 Task: In the  document purchase.txt Insert page numer 'on bottom of the page' change page color to  'Grey'. Write company name: Versatile
Action: Mouse pressed left at (287, 360)
Screenshot: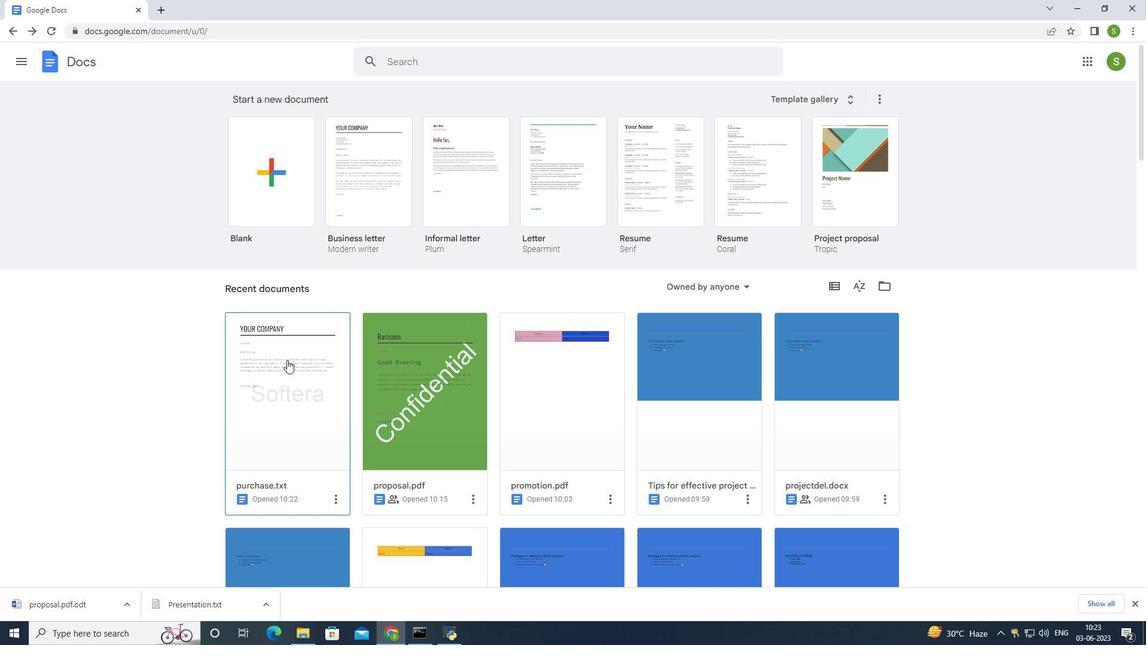 
Action: Mouse moved to (41, 70)
Screenshot: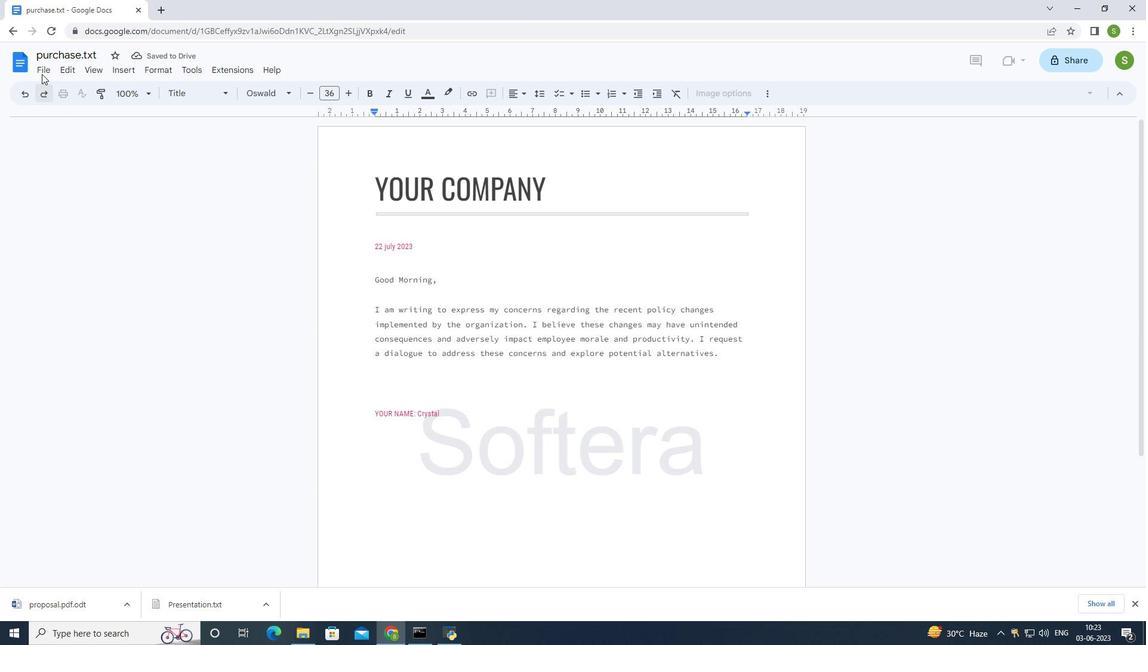 
Action: Mouse pressed left at (41, 70)
Screenshot: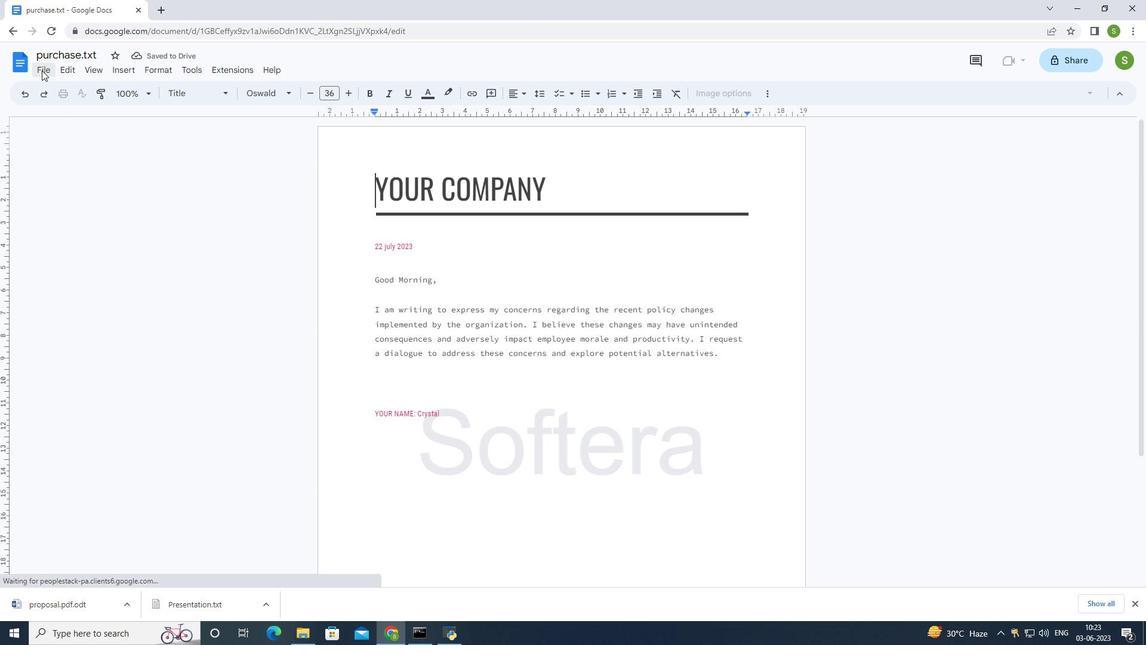 
Action: Mouse moved to (174, 388)
Screenshot: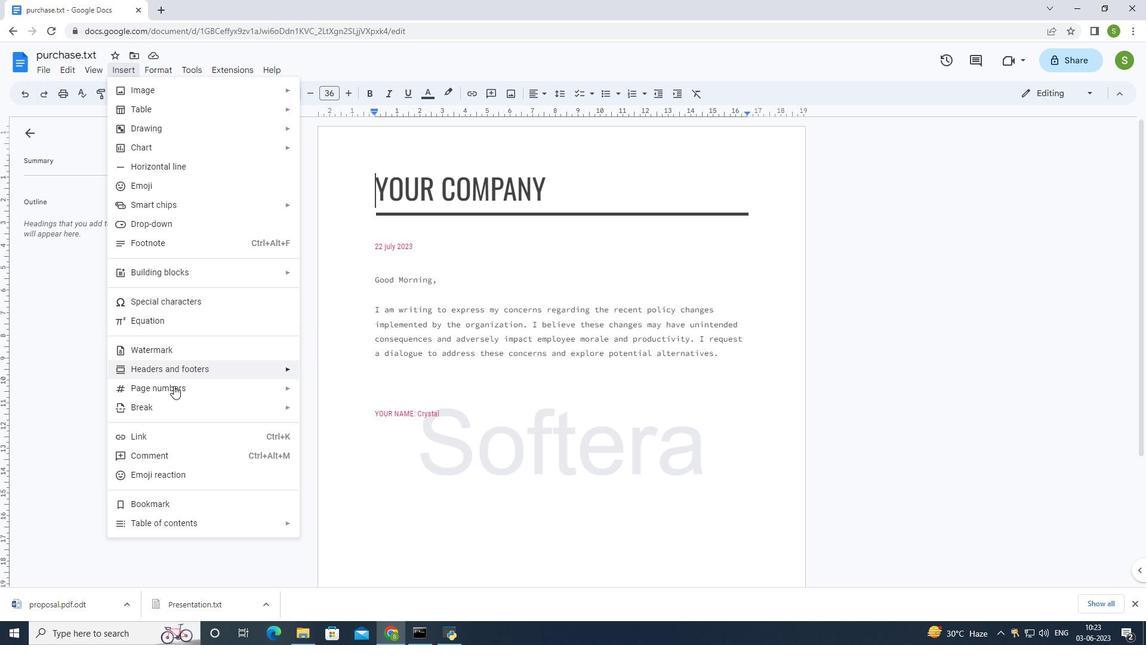 
Action: Mouse pressed left at (174, 388)
Screenshot: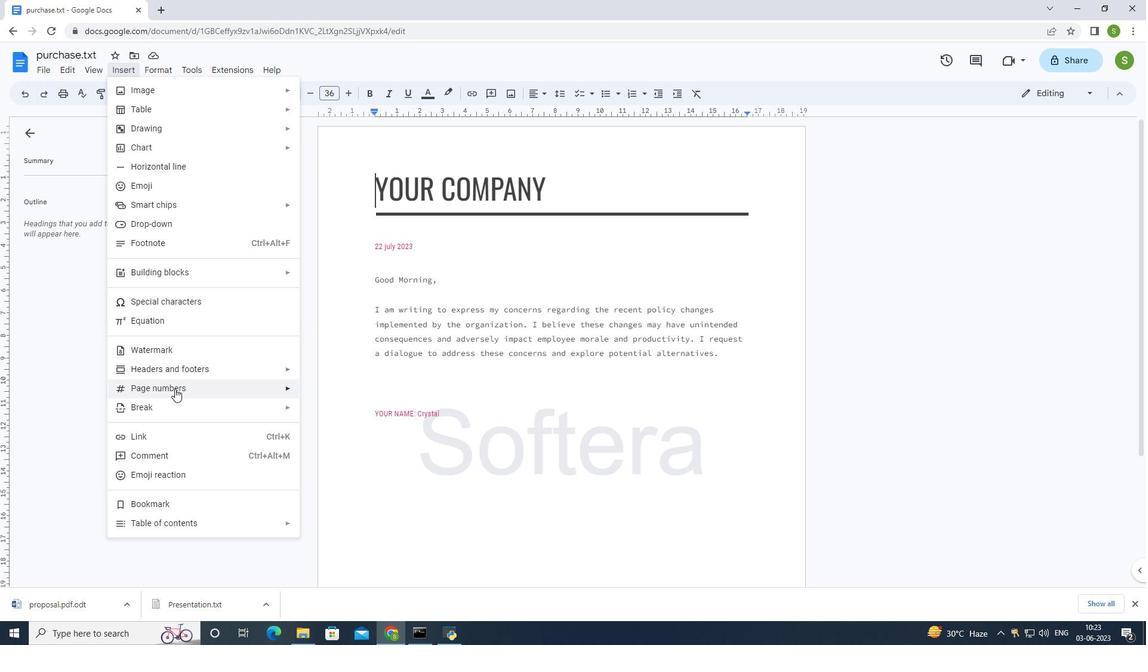 
Action: Mouse moved to (329, 471)
Screenshot: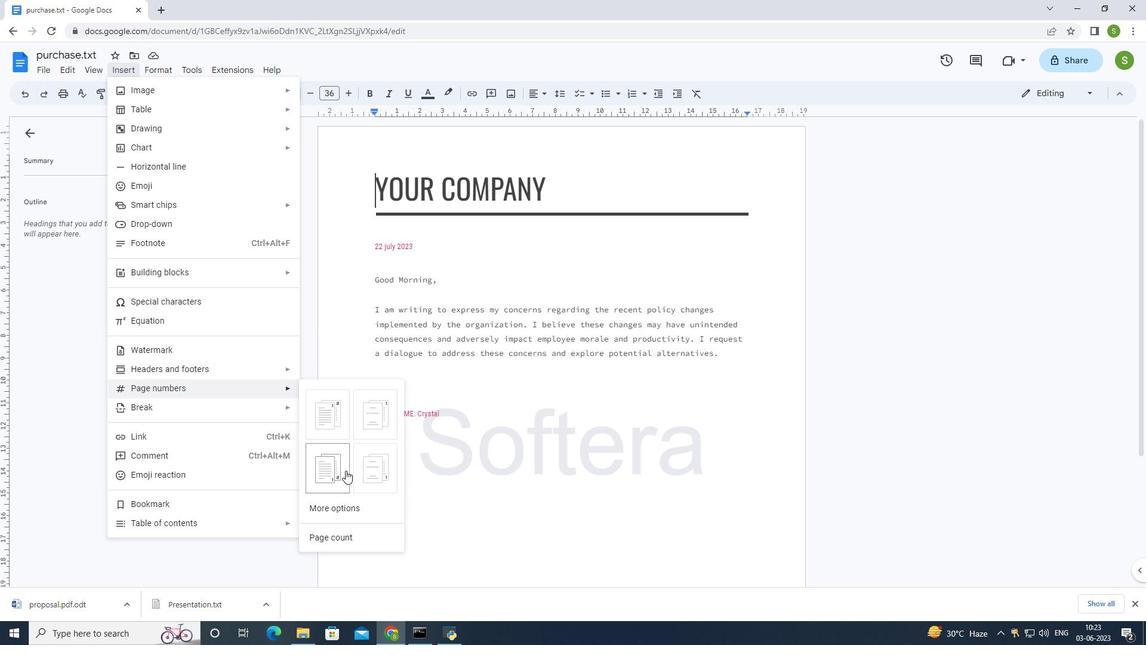 
Action: Mouse pressed left at (329, 471)
Screenshot: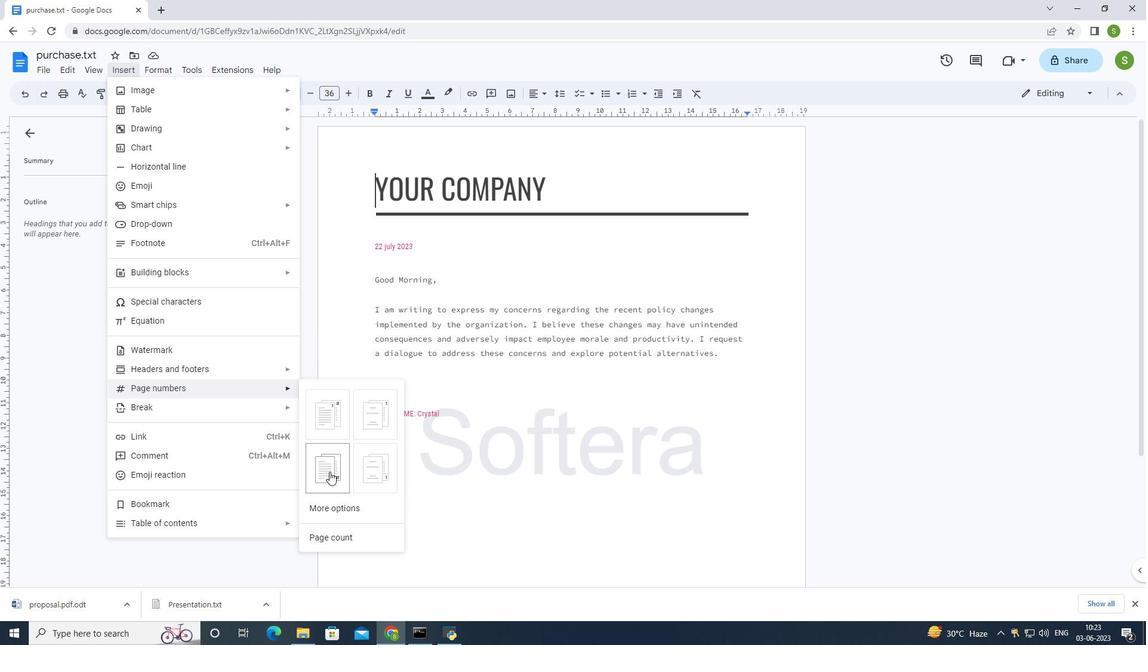 
Action: Mouse moved to (49, 67)
Screenshot: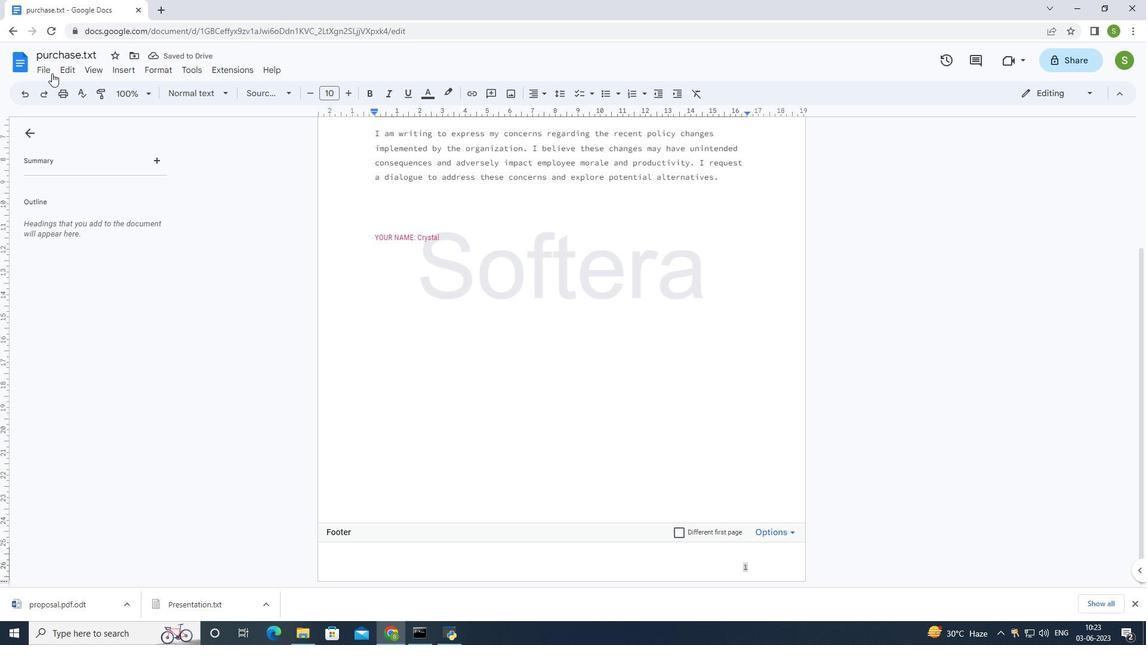 
Action: Mouse pressed left at (49, 67)
Screenshot: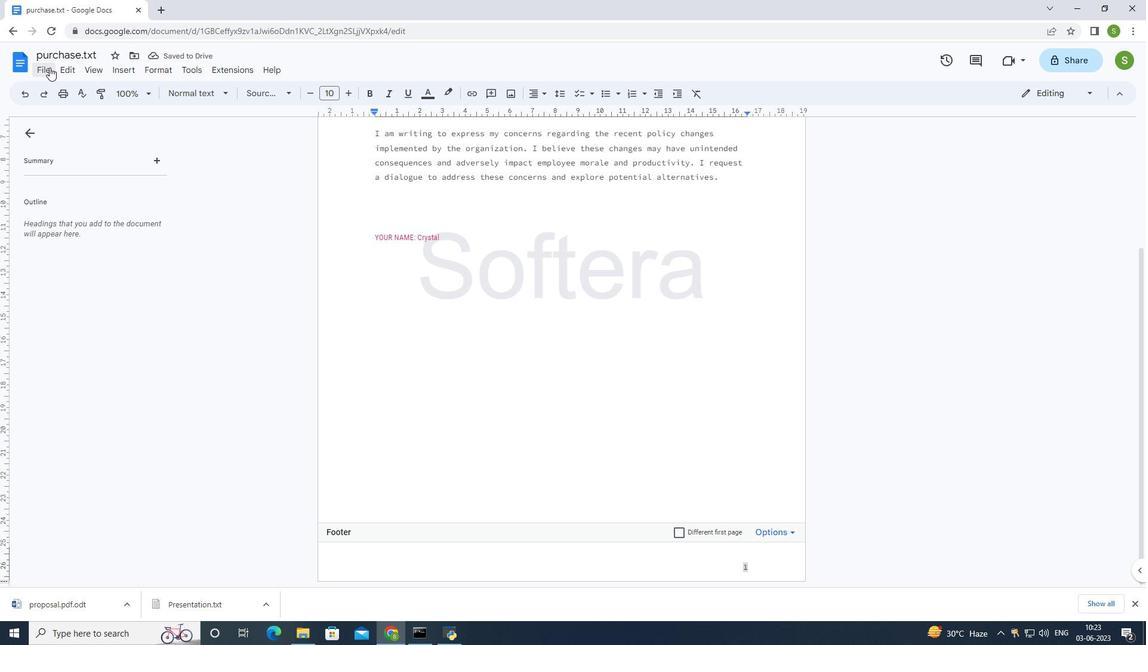 
Action: Mouse moved to (71, 398)
Screenshot: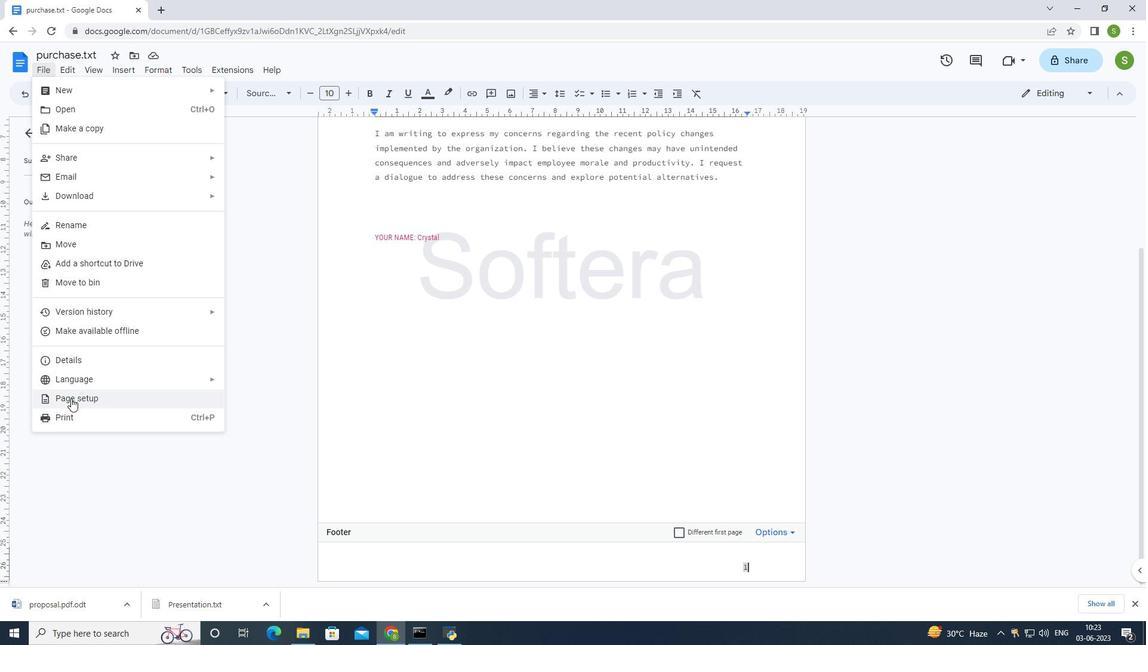 
Action: Mouse pressed left at (71, 398)
Screenshot: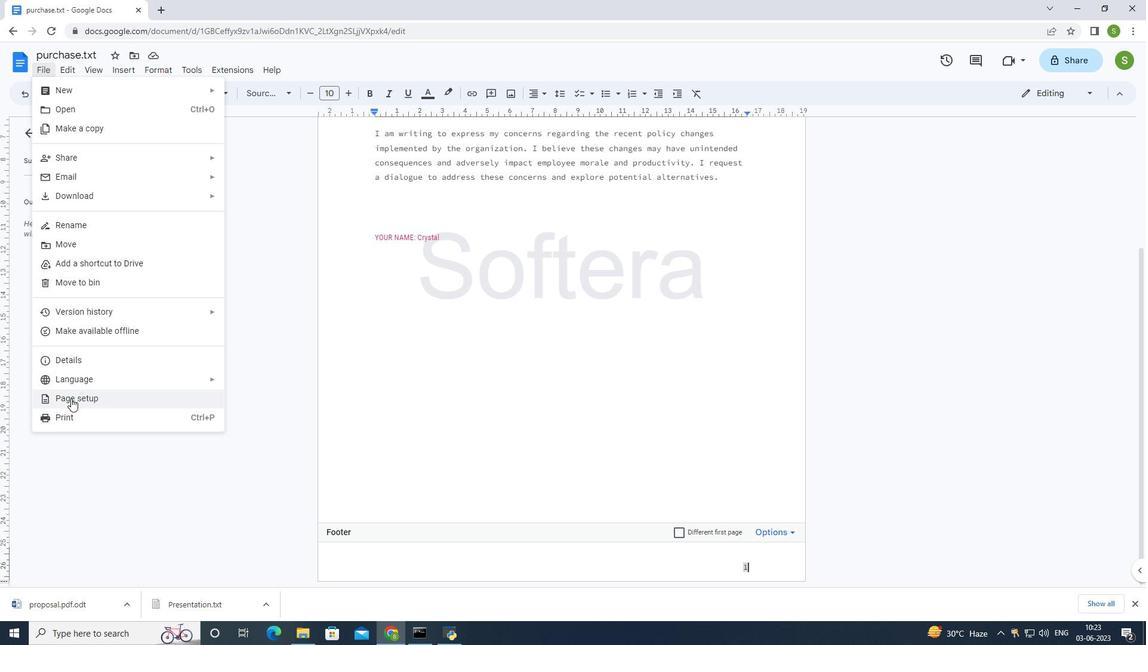 
Action: Mouse moved to (483, 388)
Screenshot: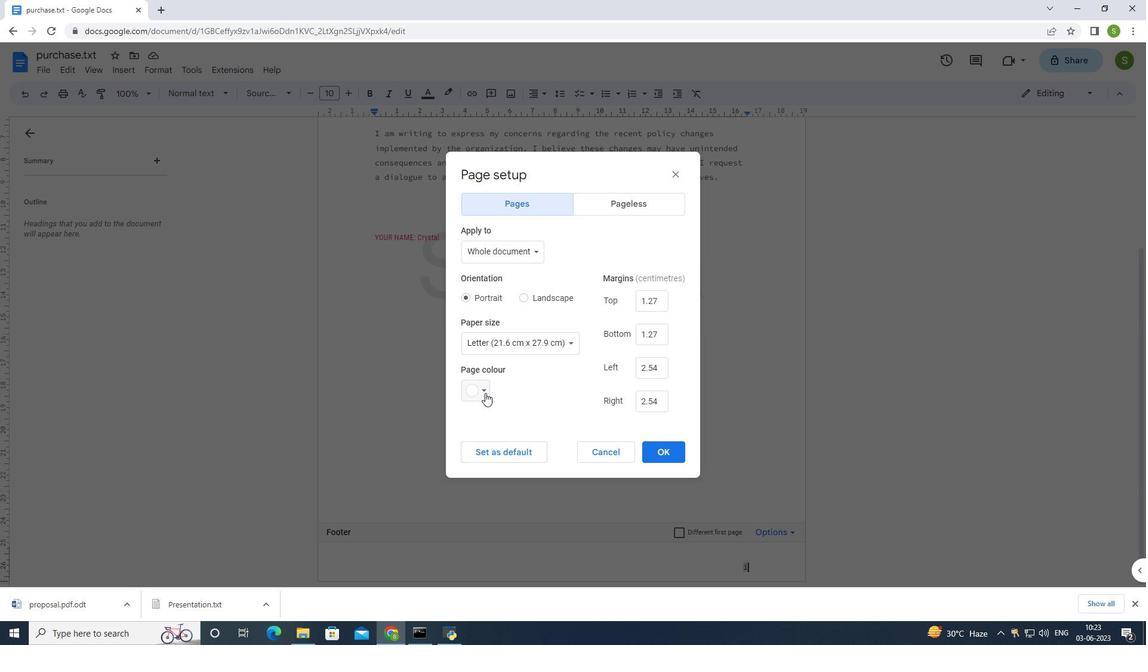 
Action: Mouse pressed left at (483, 388)
Screenshot: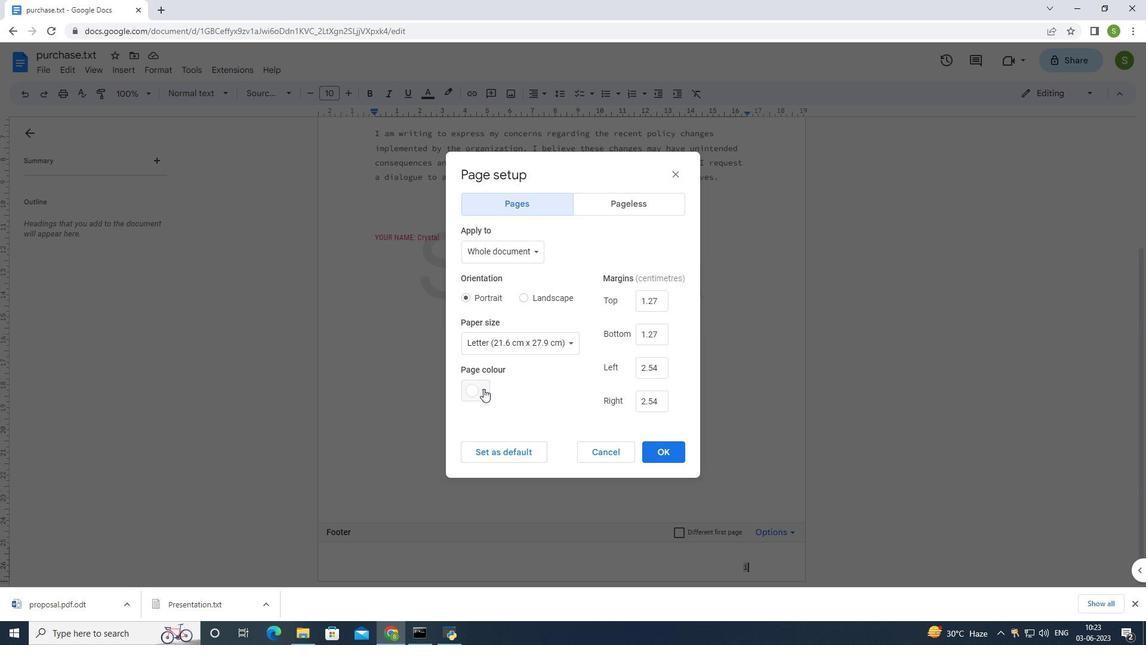 
Action: Mouse moved to (527, 416)
Screenshot: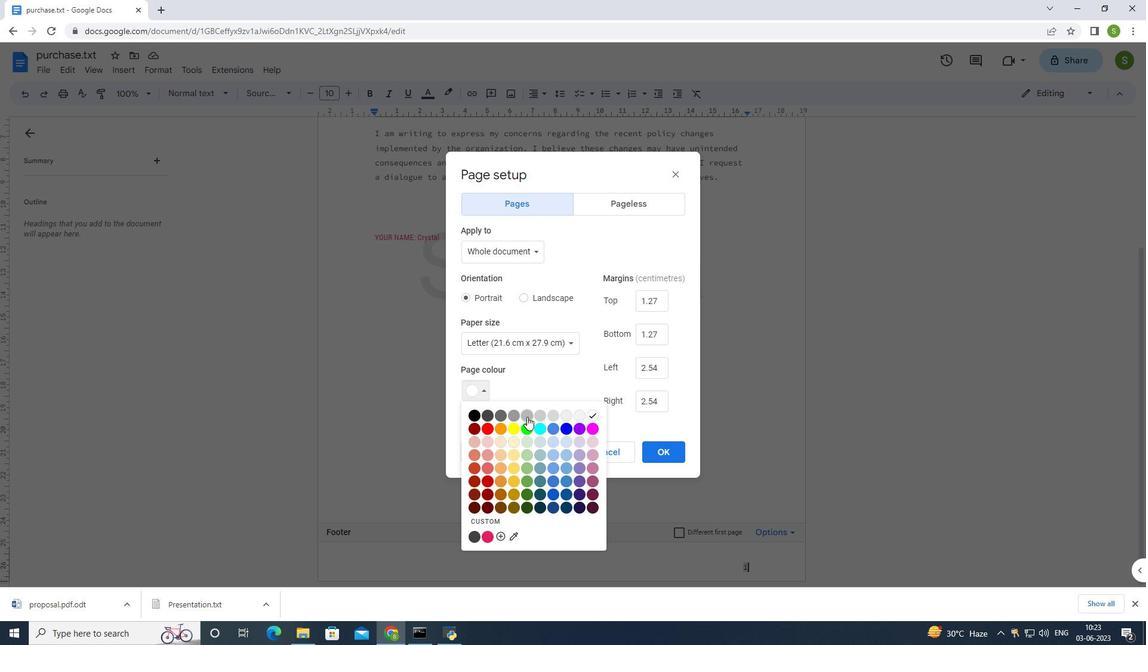 
Action: Mouse pressed left at (527, 416)
Screenshot: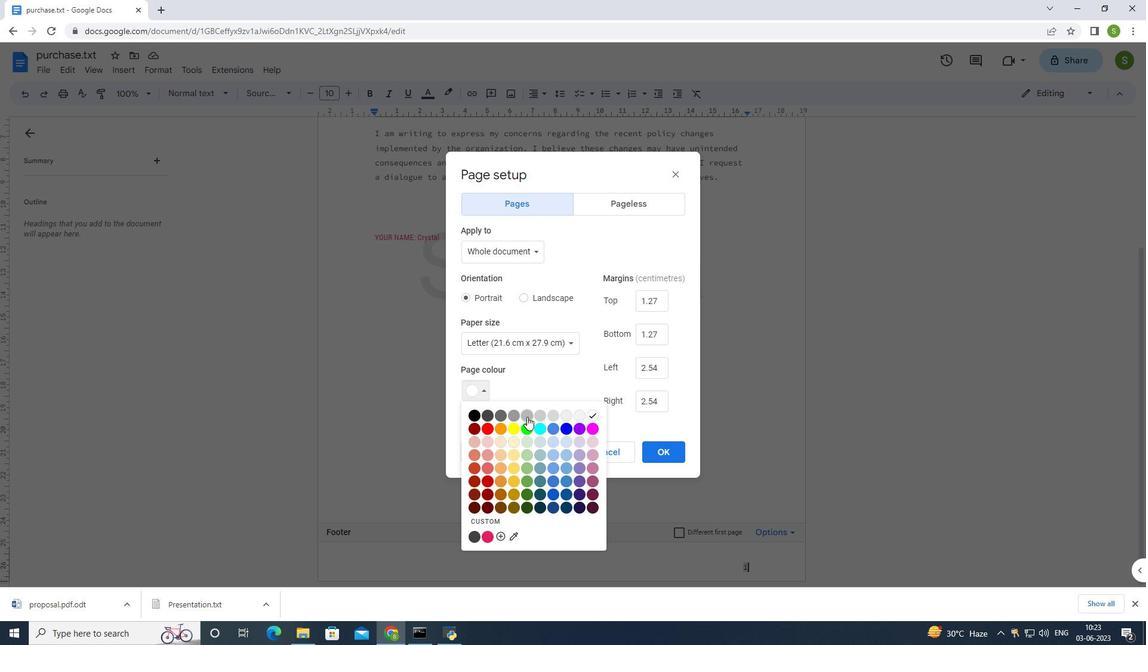 
Action: Mouse moved to (653, 452)
Screenshot: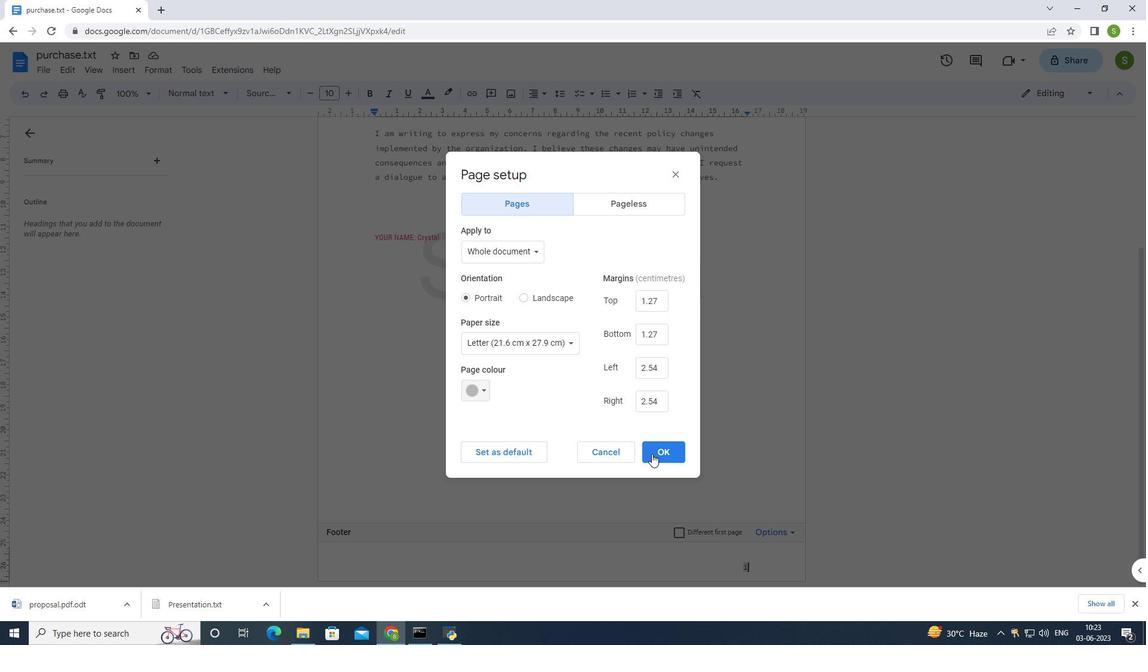 
Action: Mouse pressed left at (653, 452)
Screenshot: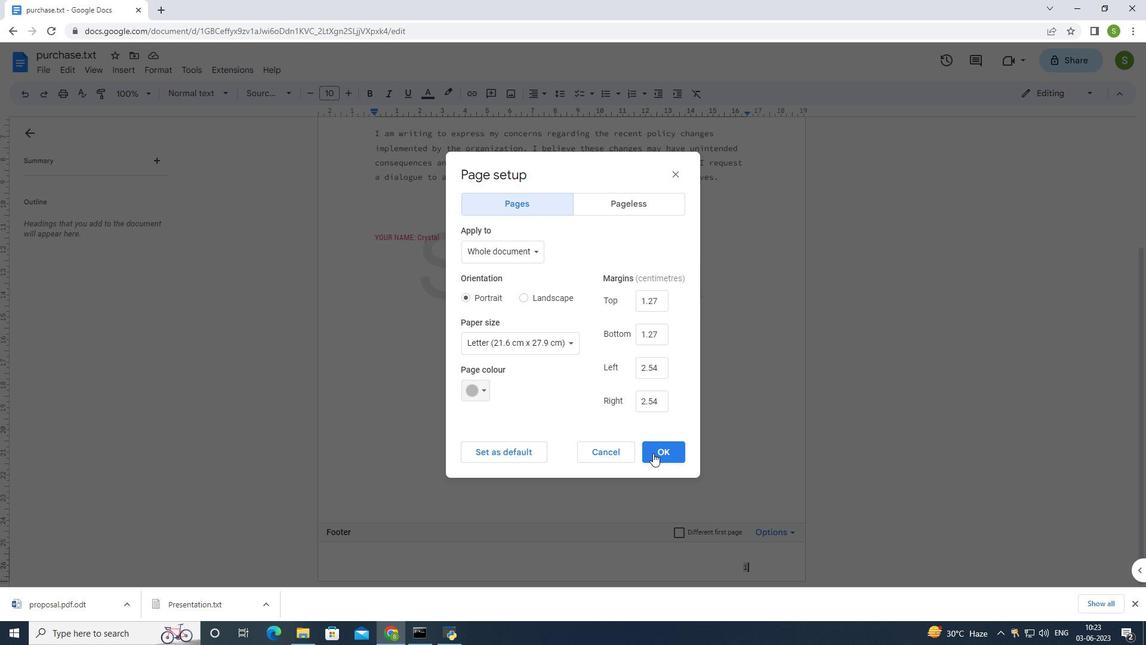 
Action: Mouse moved to (649, 446)
Screenshot: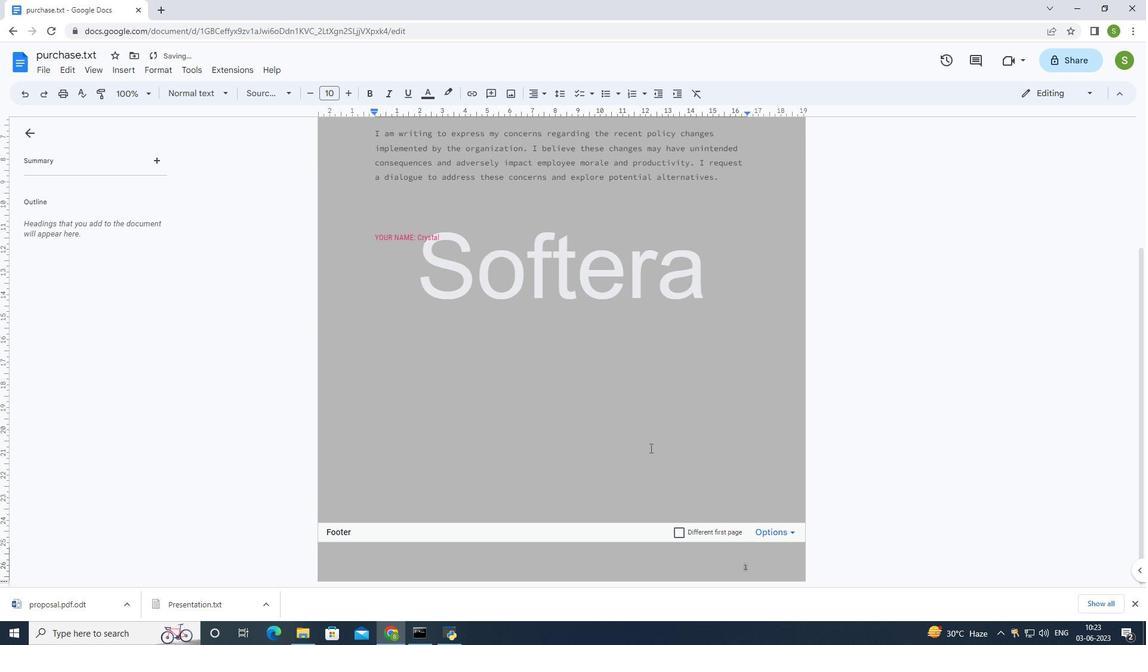 
Action: Mouse pressed left at (649, 446)
Screenshot: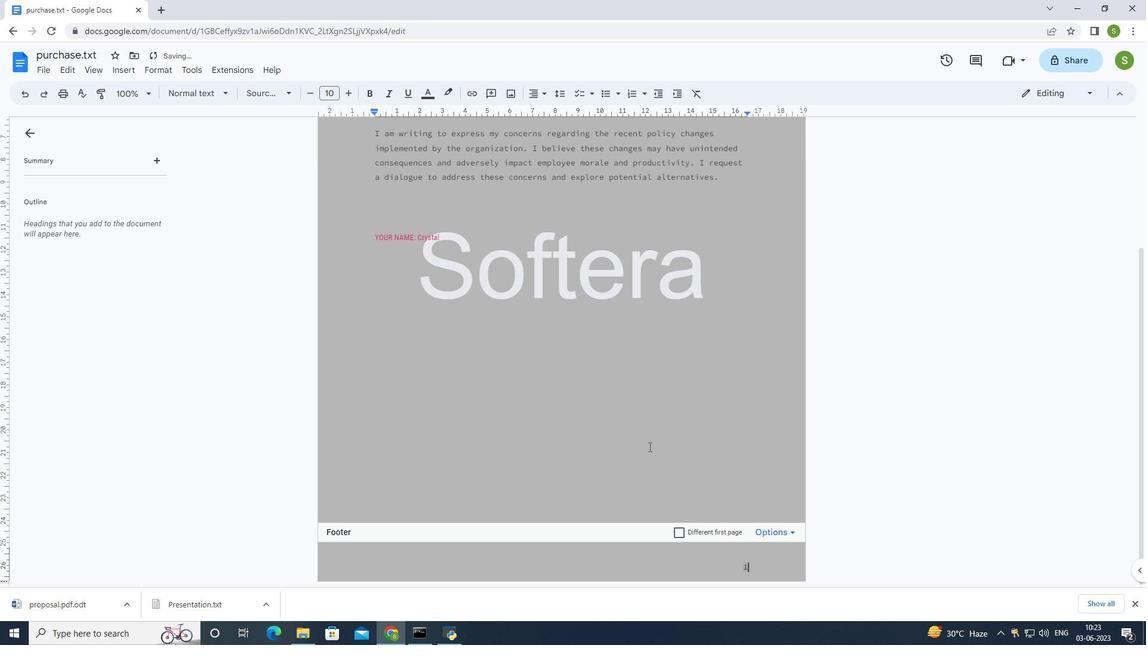 
Action: Mouse moved to (464, 258)
Screenshot: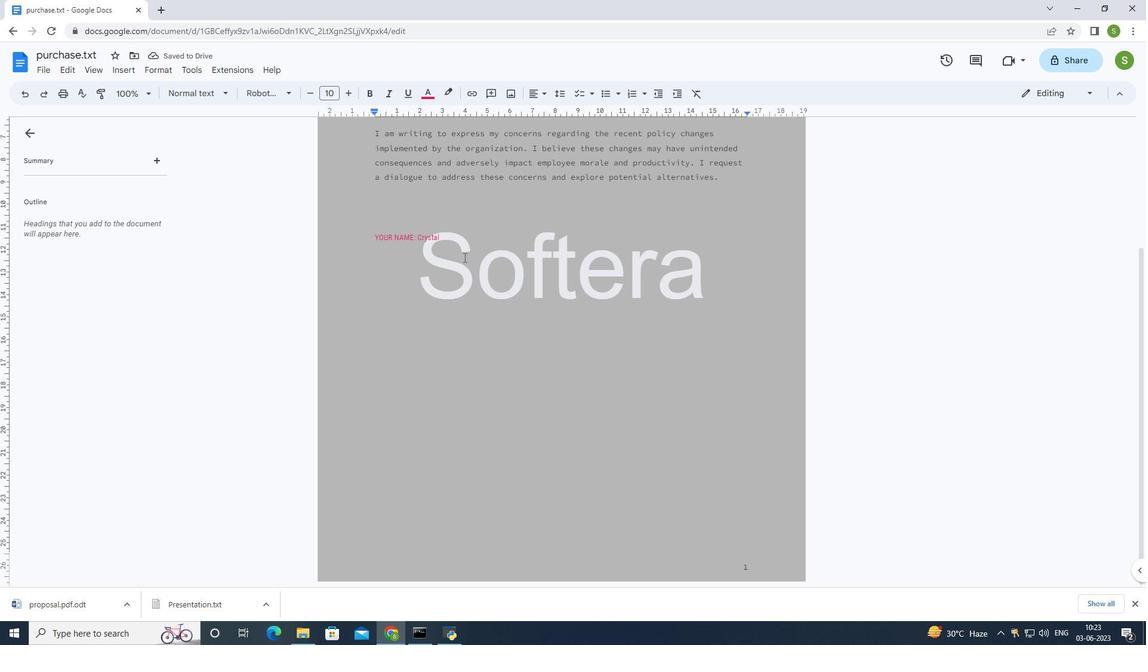 
Action: Mouse scrolled (464, 259) with delta (0, 0)
Screenshot: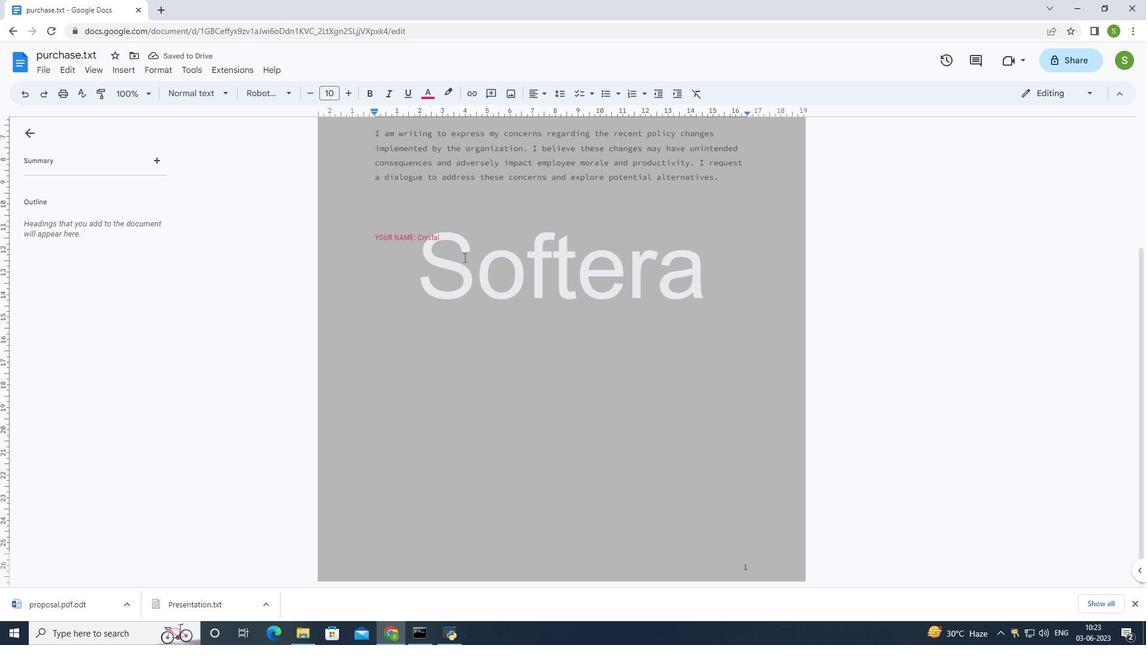 
Action: Mouse scrolled (464, 259) with delta (0, 0)
Screenshot: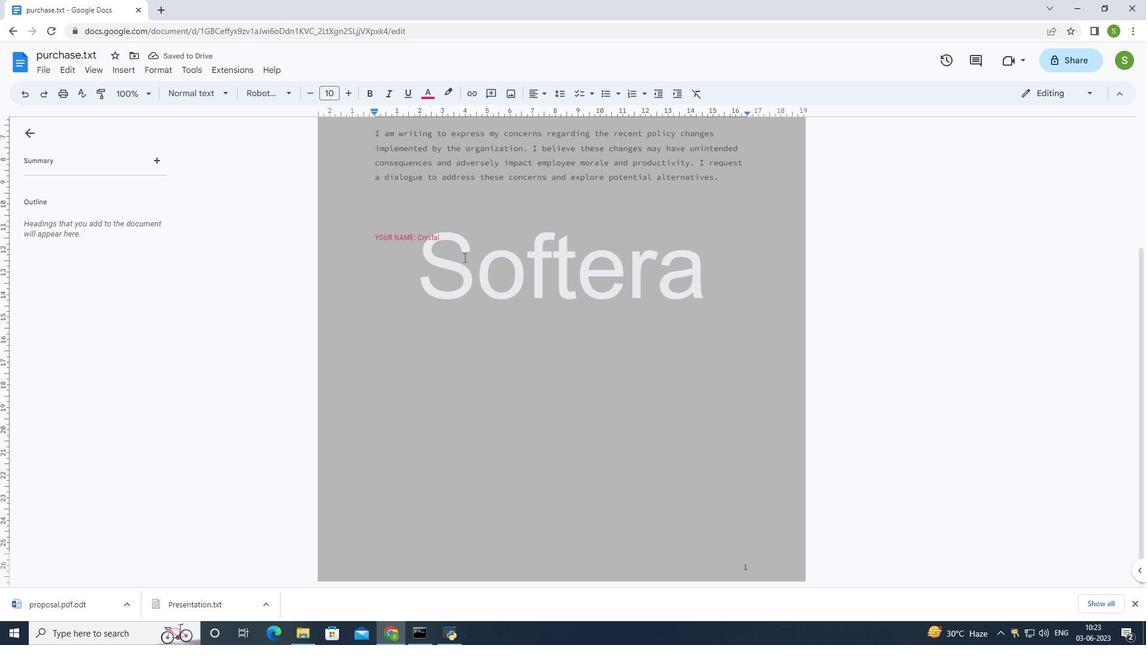 
Action: Mouse scrolled (464, 259) with delta (0, 0)
Screenshot: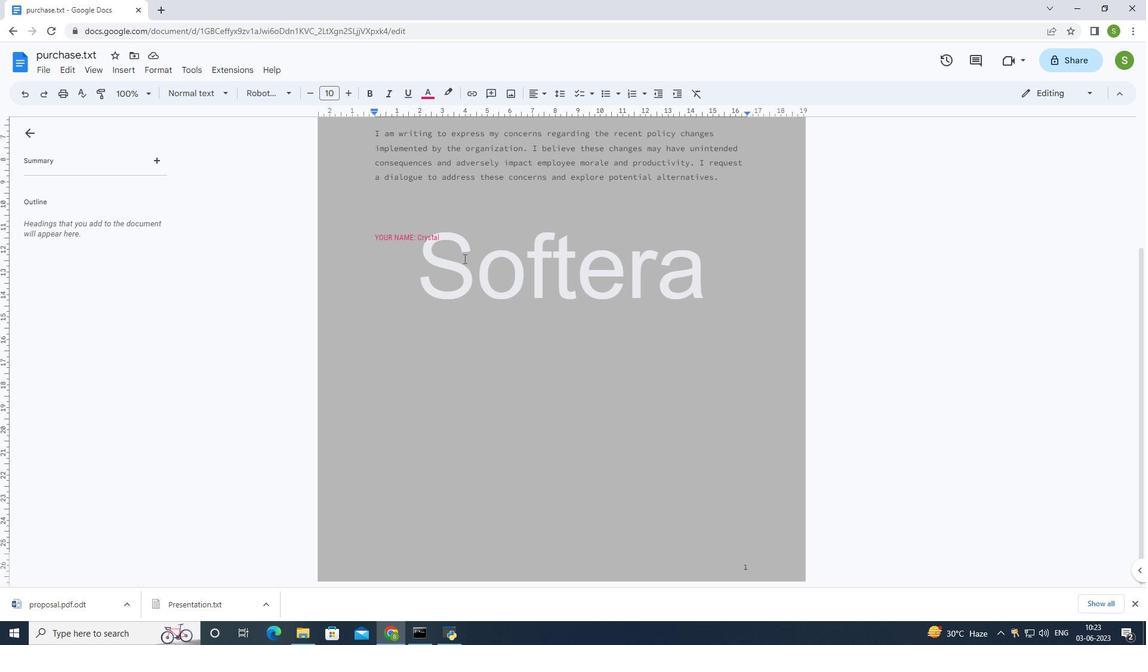 
Action: Mouse scrolled (464, 259) with delta (0, 0)
Screenshot: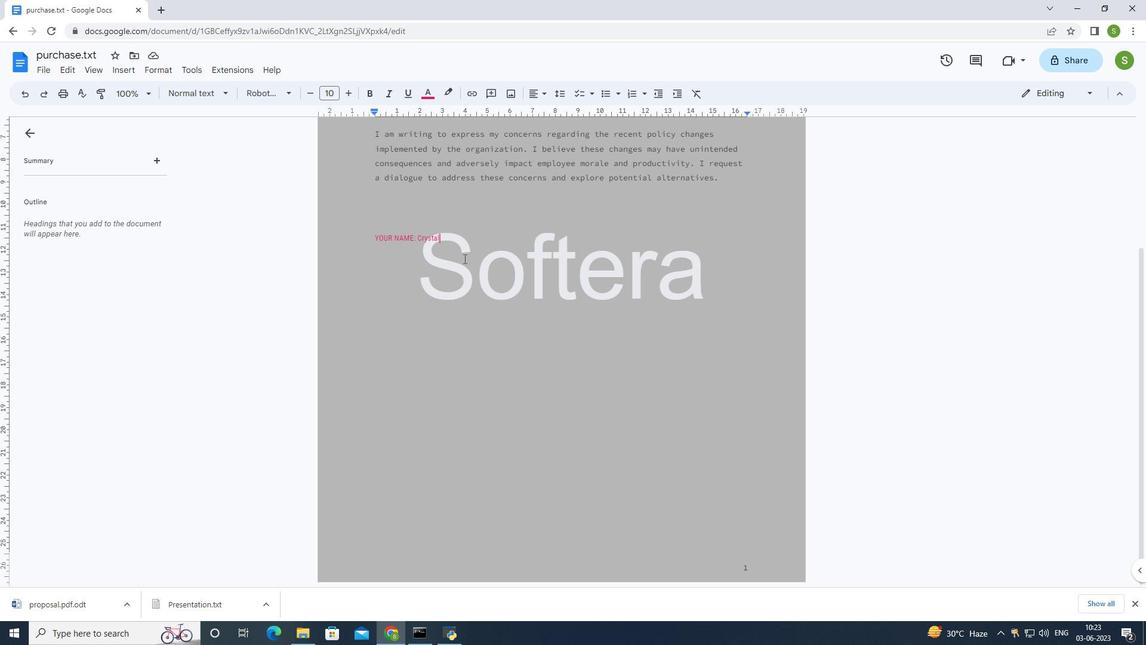 
Action: Mouse scrolled (464, 259) with delta (0, 0)
Screenshot: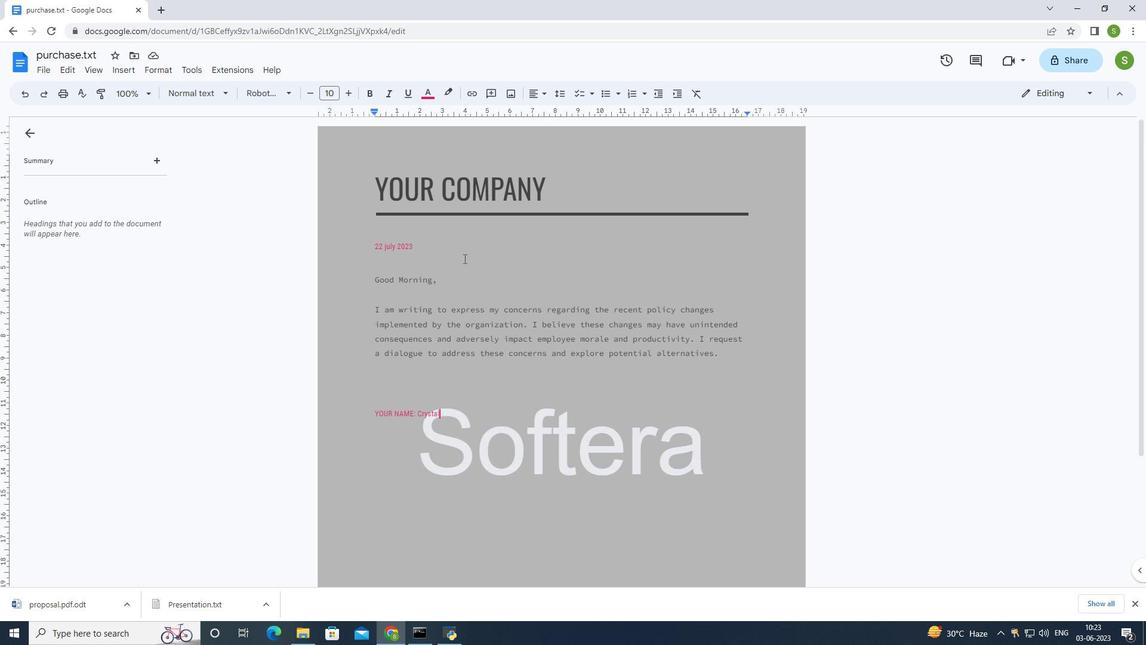 
Action: Mouse scrolled (464, 259) with delta (0, 0)
Screenshot: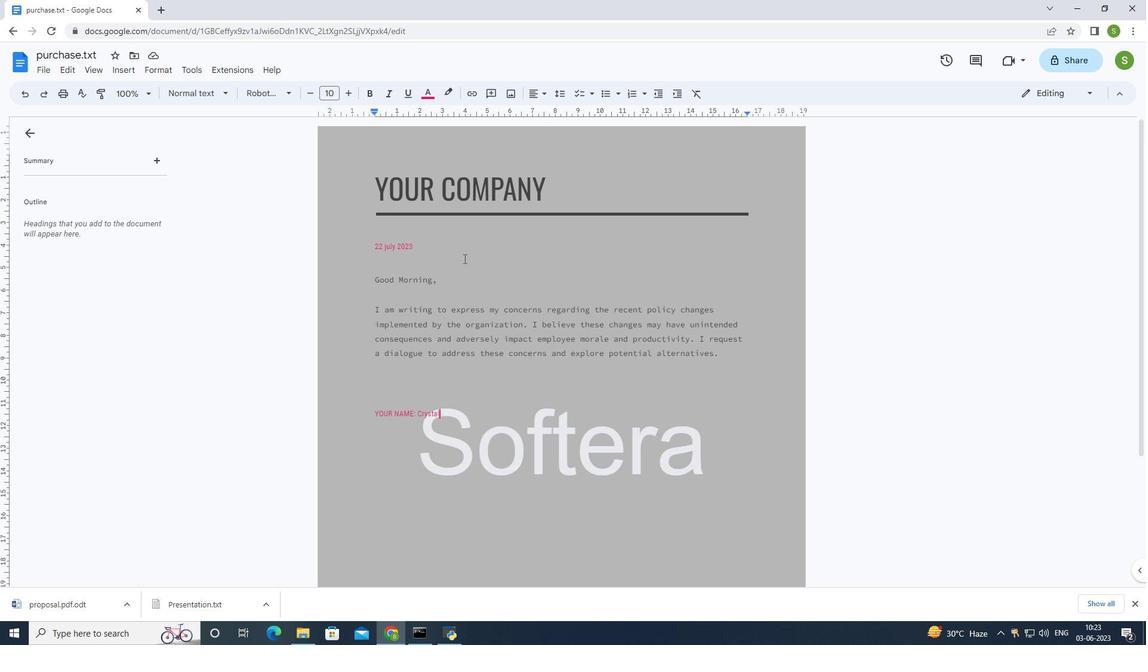 
Action: Mouse moved to (549, 180)
Screenshot: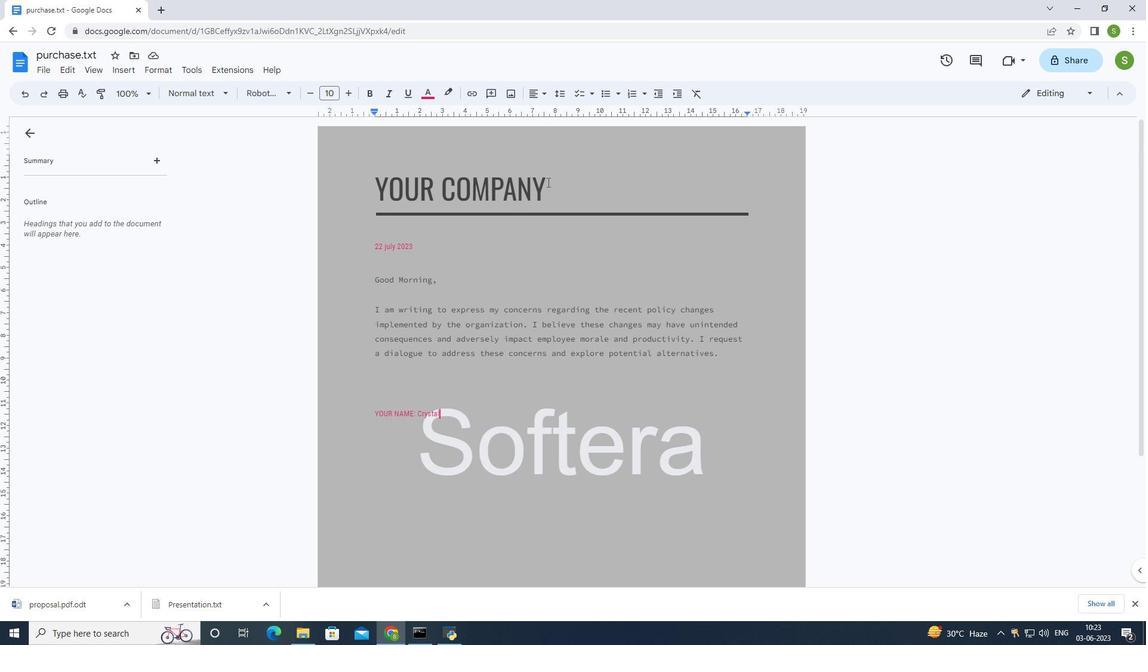 
Action: Mouse pressed left at (549, 180)
Screenshot: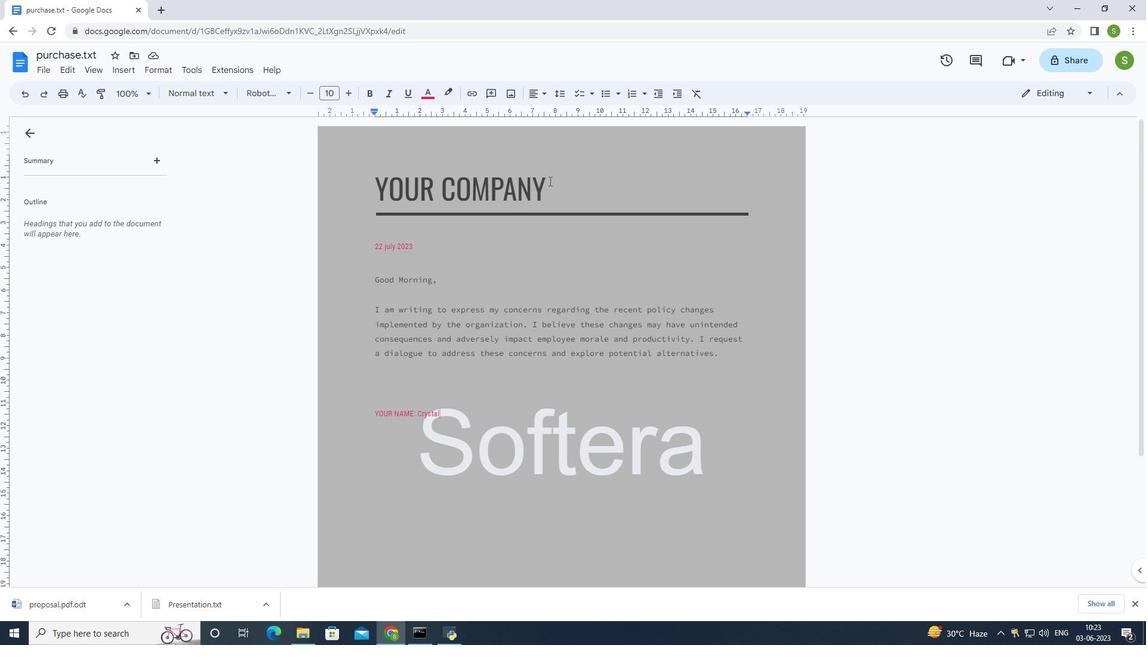 
Action: Mouse moved to (547, 182)
Screenshot: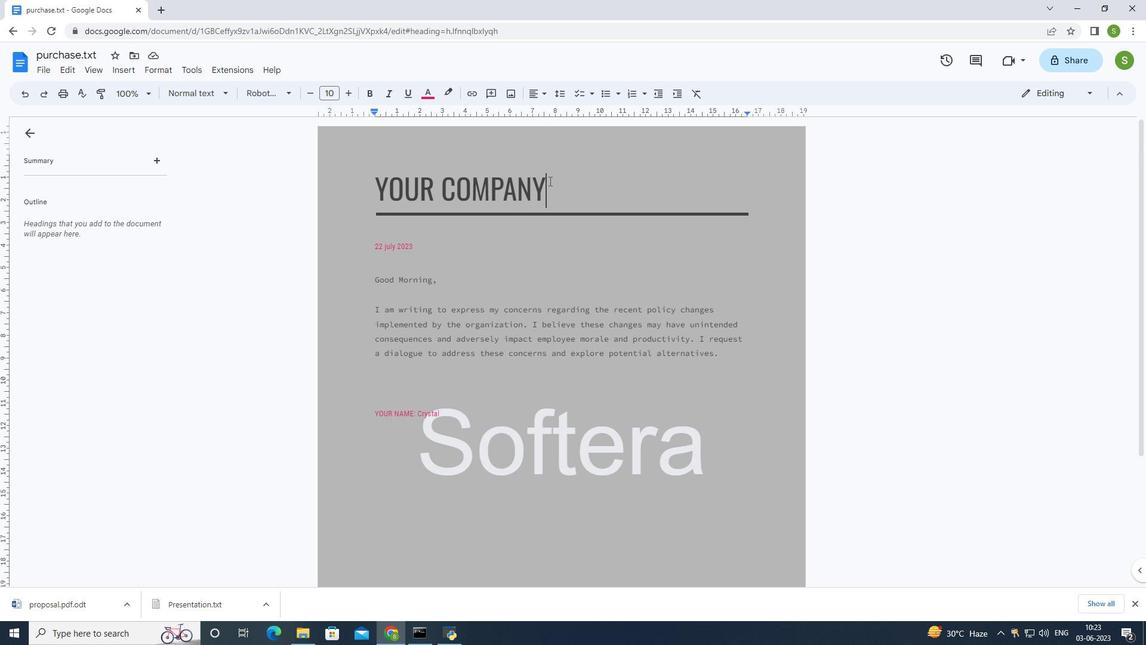 
Action: Key pressed <Key.backspace><Key.backspace><Key.backspace><Key.backspace><Key.backspace><Key.backspace><Key.backspace><Key.backspace><Key.backspace><Key.backspace><Key.backspace><Key.backspace><Key.shift>Versatile
Screenshot: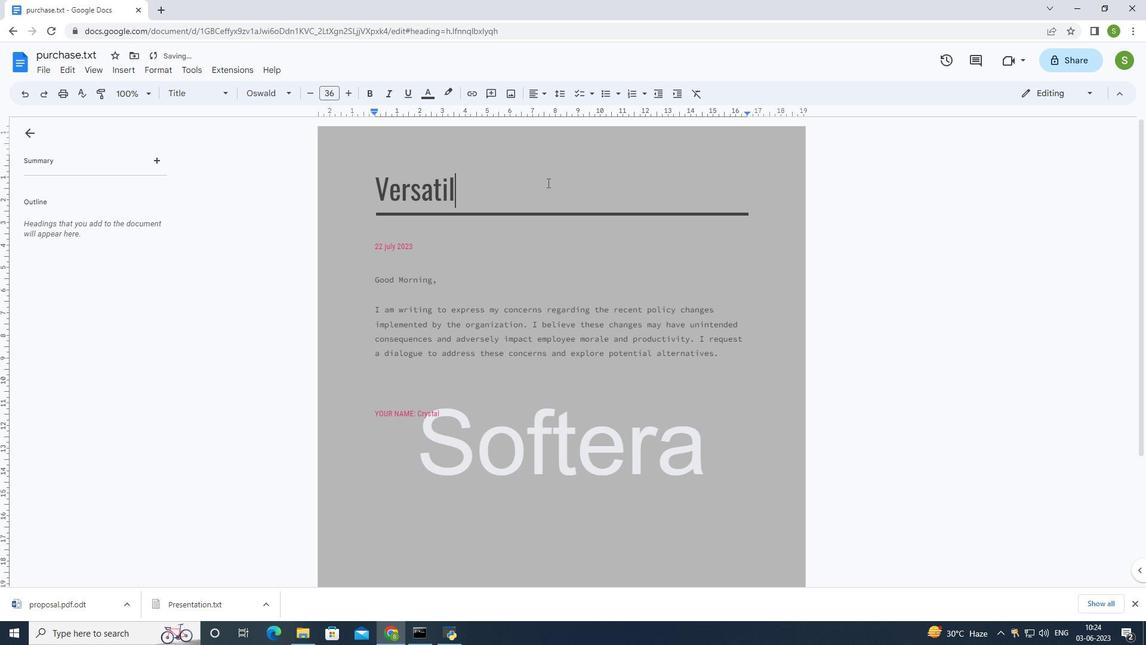 
